 Task: Enable public transport information for Home in Summerton, South Carolina, United States.
Action: Mouse moved to (430, 114)
Screenshot: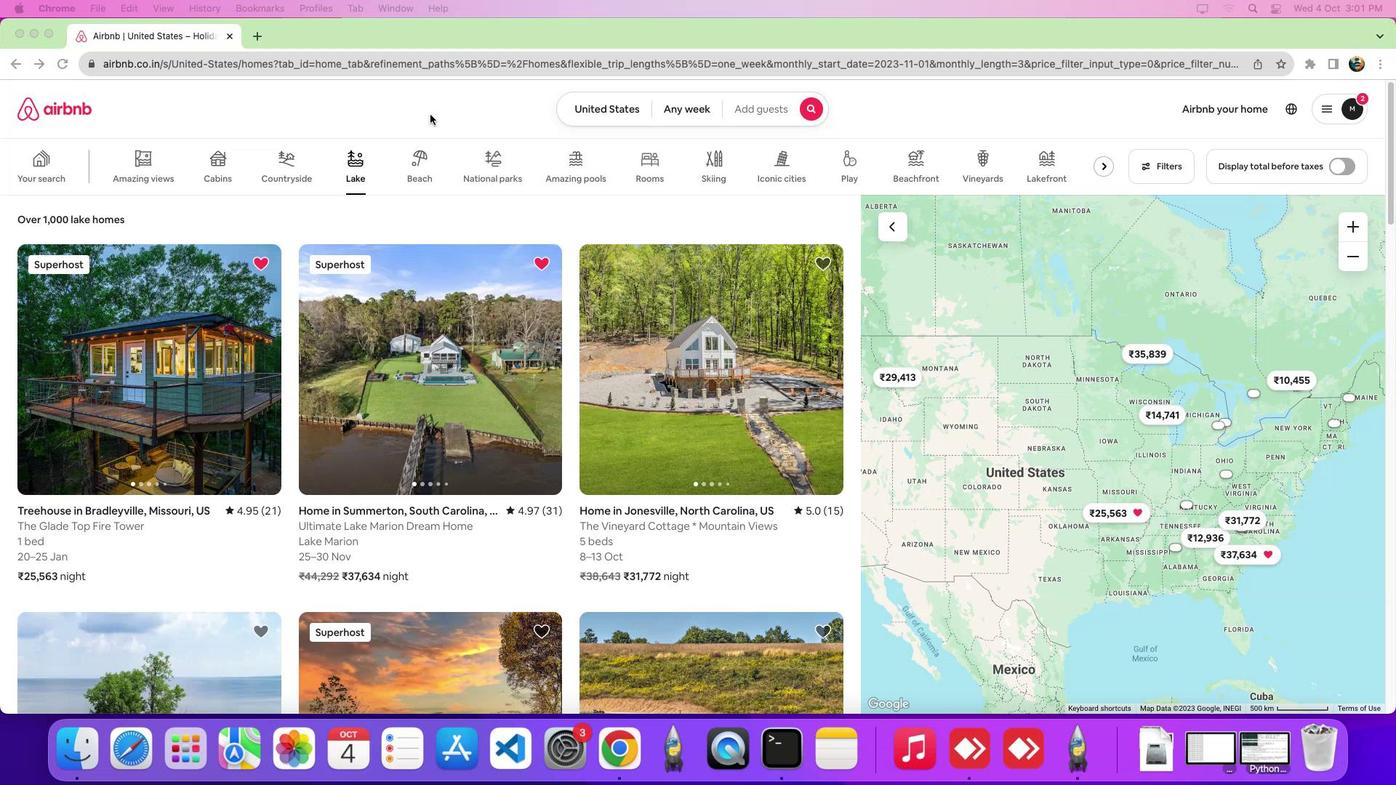 
Action: Mouse pressed left at (430, 114)
Screenshot: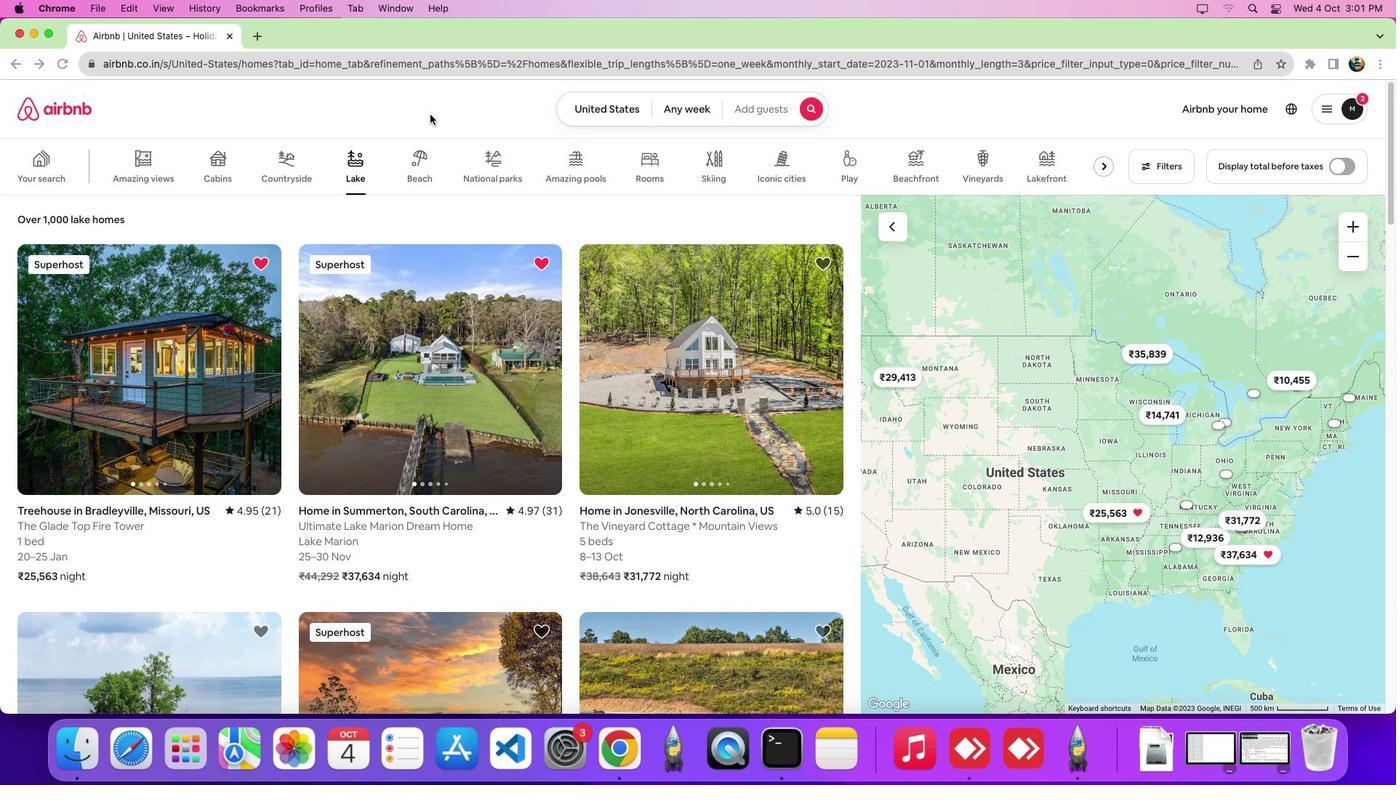 
Action: Mouse moved to (358, 173)
Screenshot: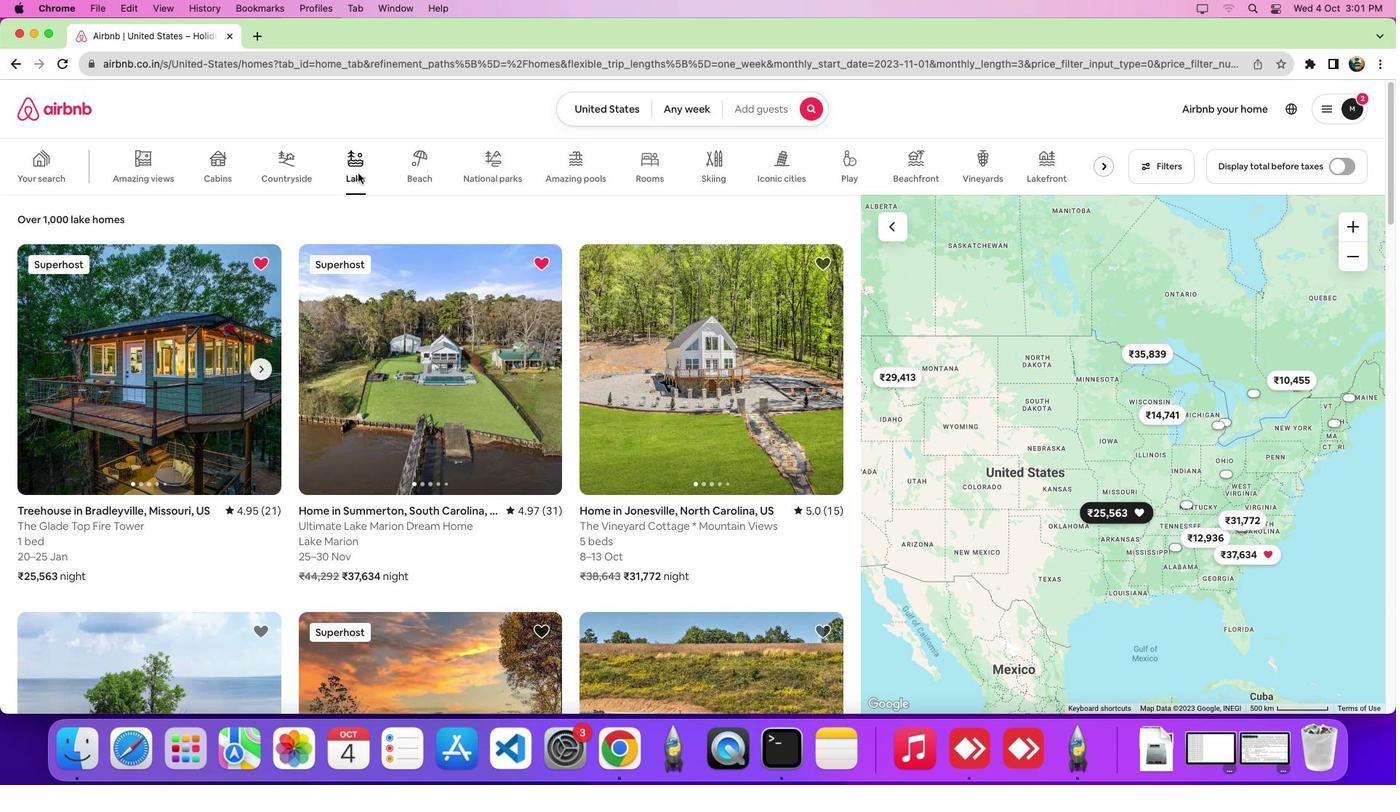 
Action: Mouse pressed left at (358, 173)
Screenshot: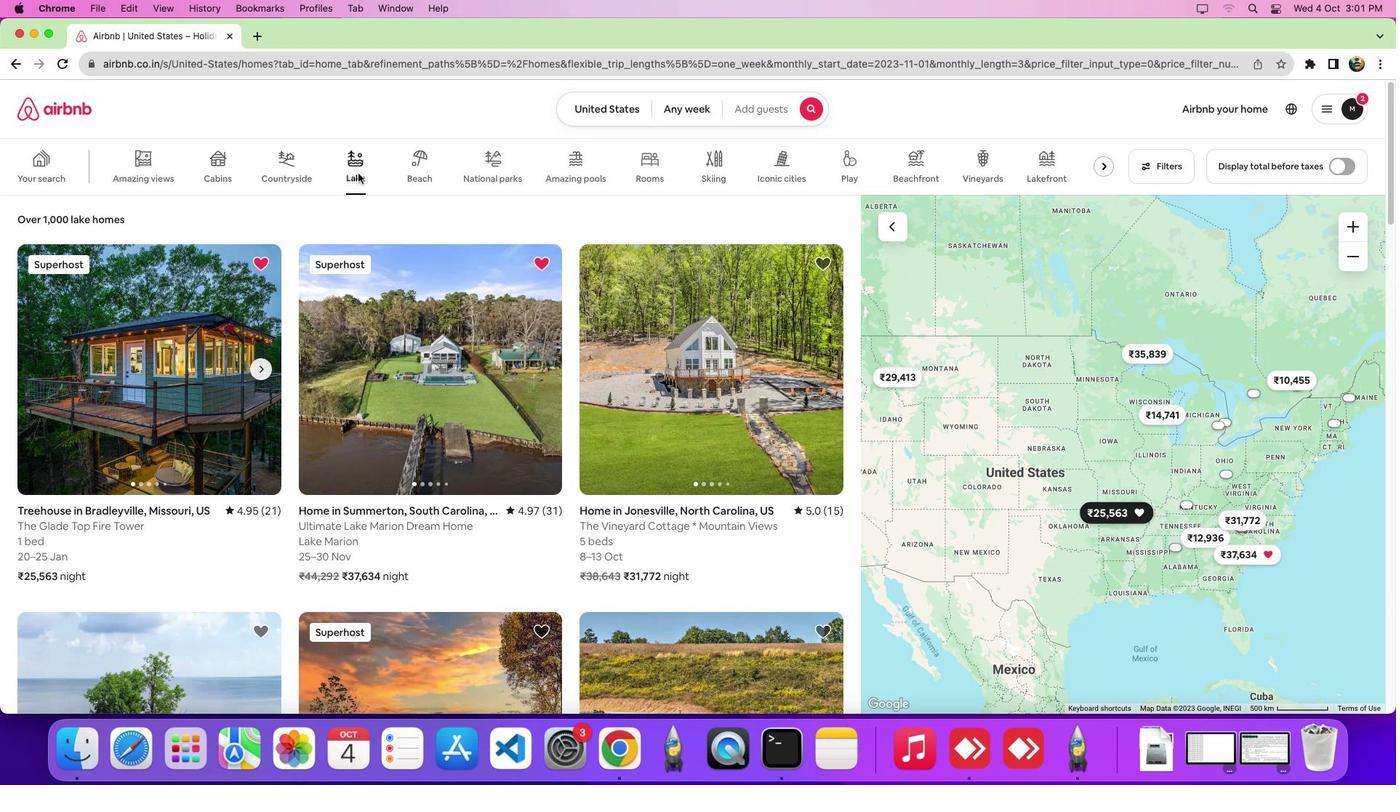 
Action: Mouse moved to (413, 348)
Screenshot: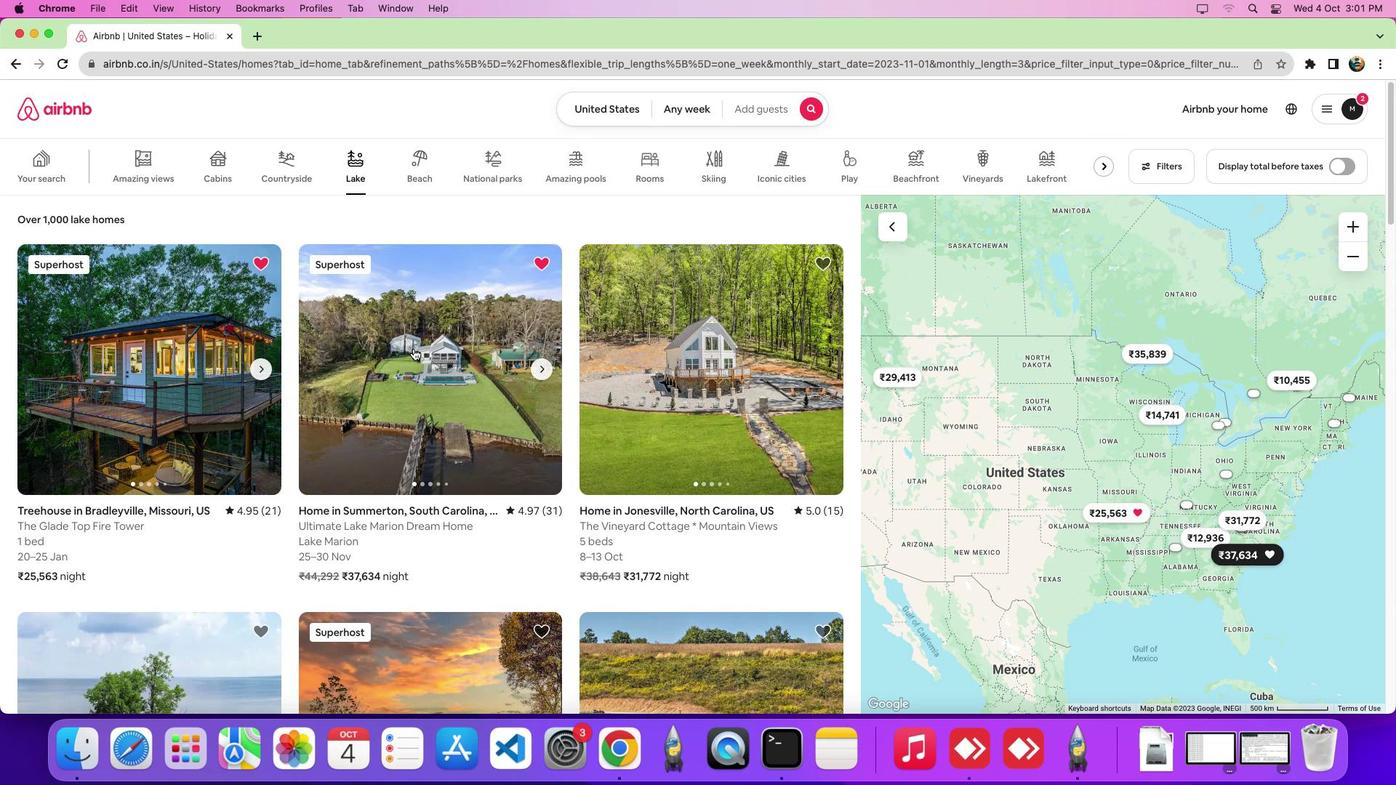 
Action: Mouse pressed left at (413, 348)
Screenshot: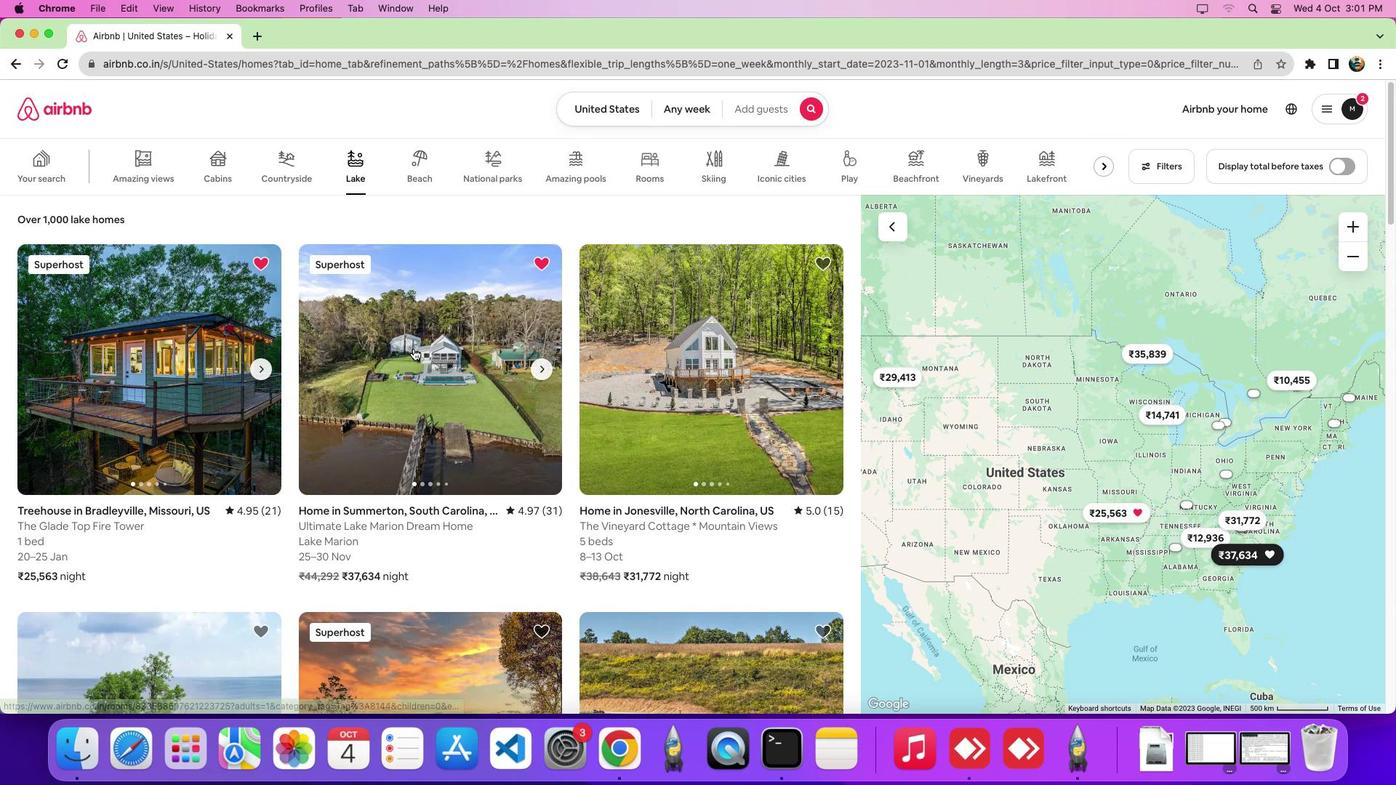 
Action: Mouse moved to (622, 353)
Screenshot: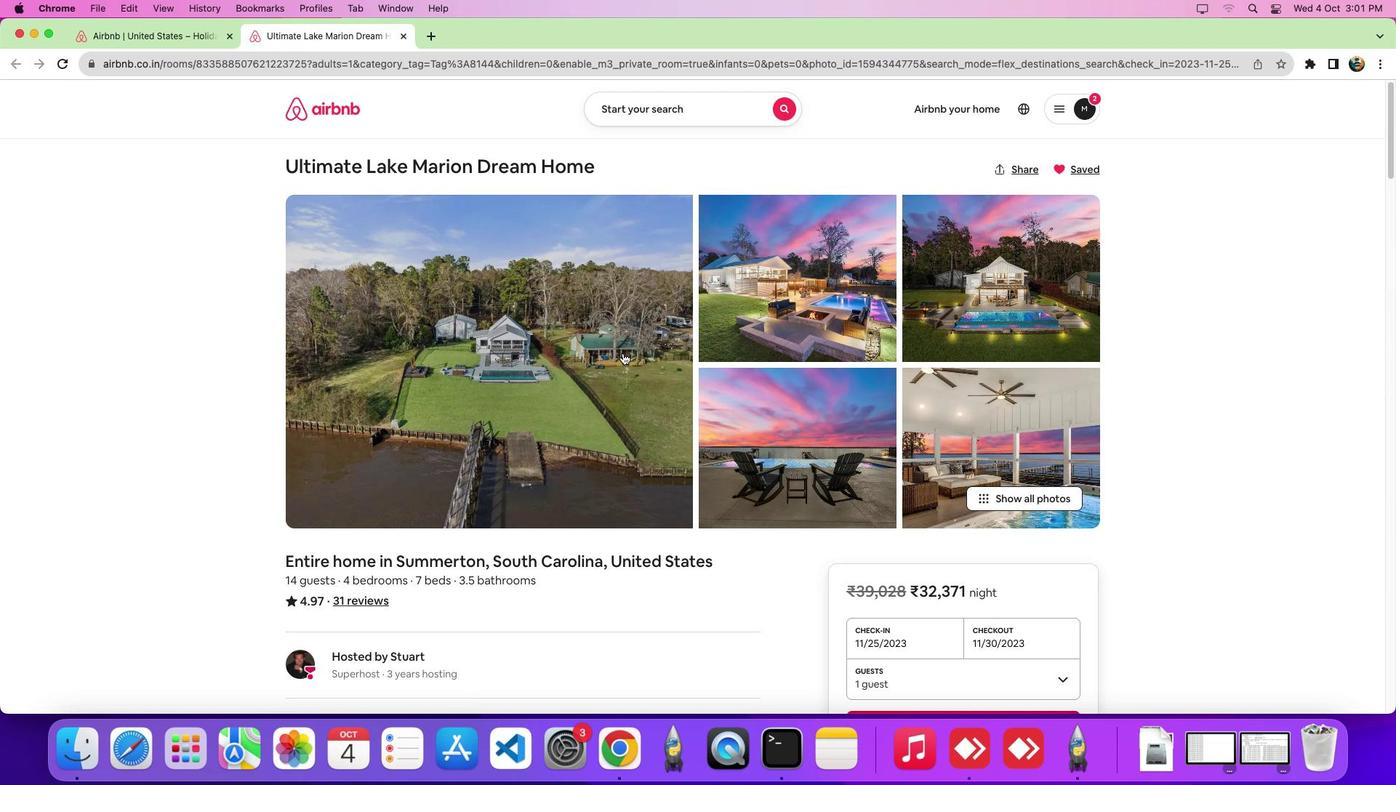 
Action: Mouse scrolled (622, 353) with delta (0, 0)
Screenshot: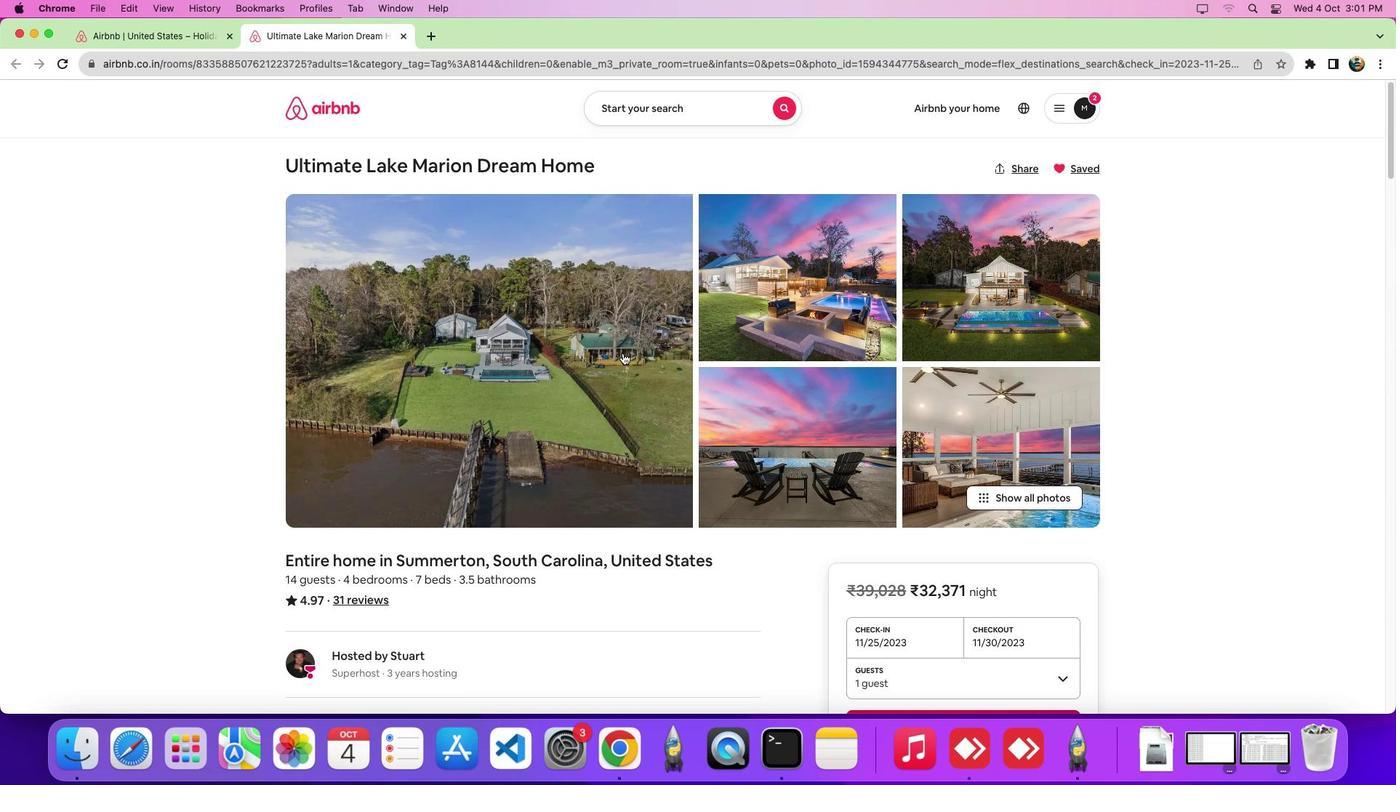 
Action: Mouse scrolled (622, 353) with delta (0, 0)
Screenshot: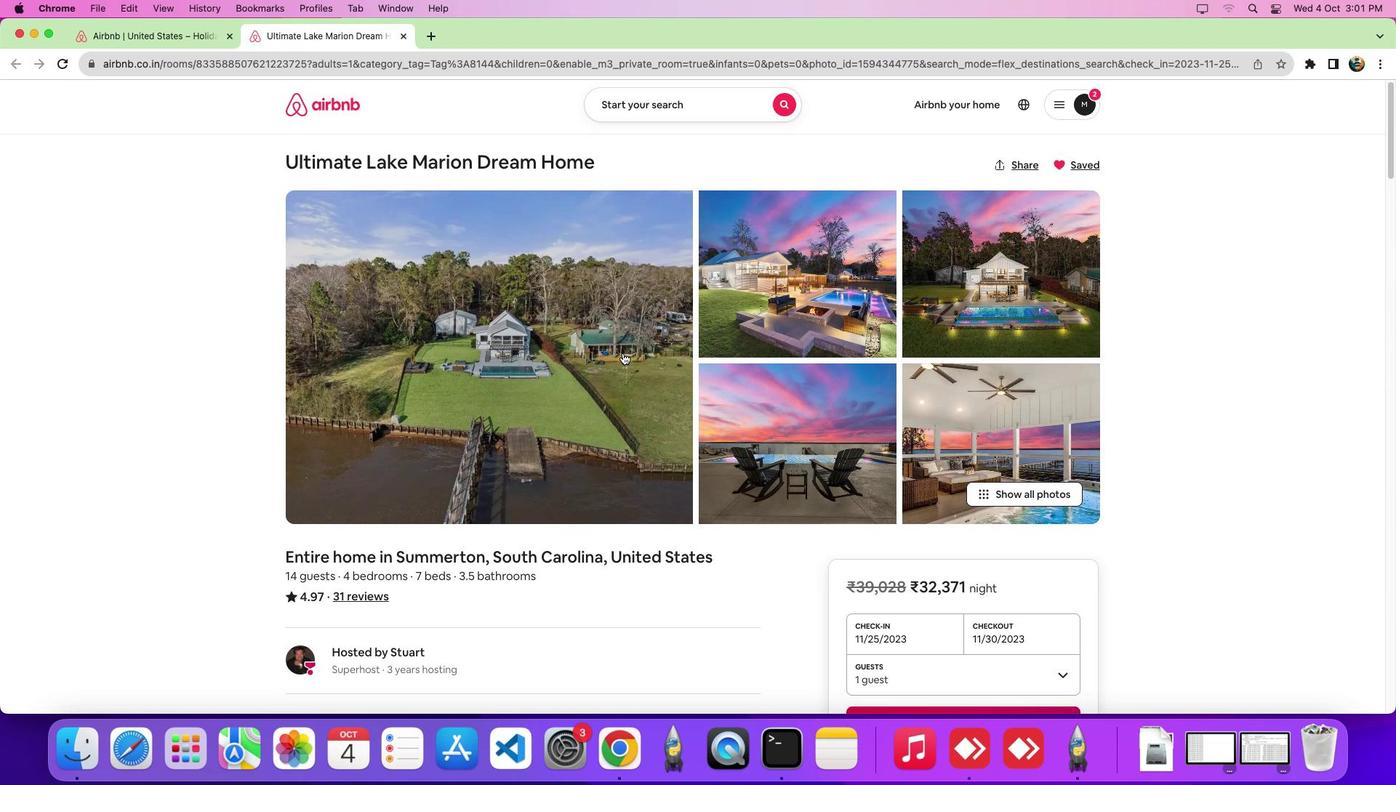 
Action: Mouse scrolled (622, 353) with delta (0, 0)
Screenshot: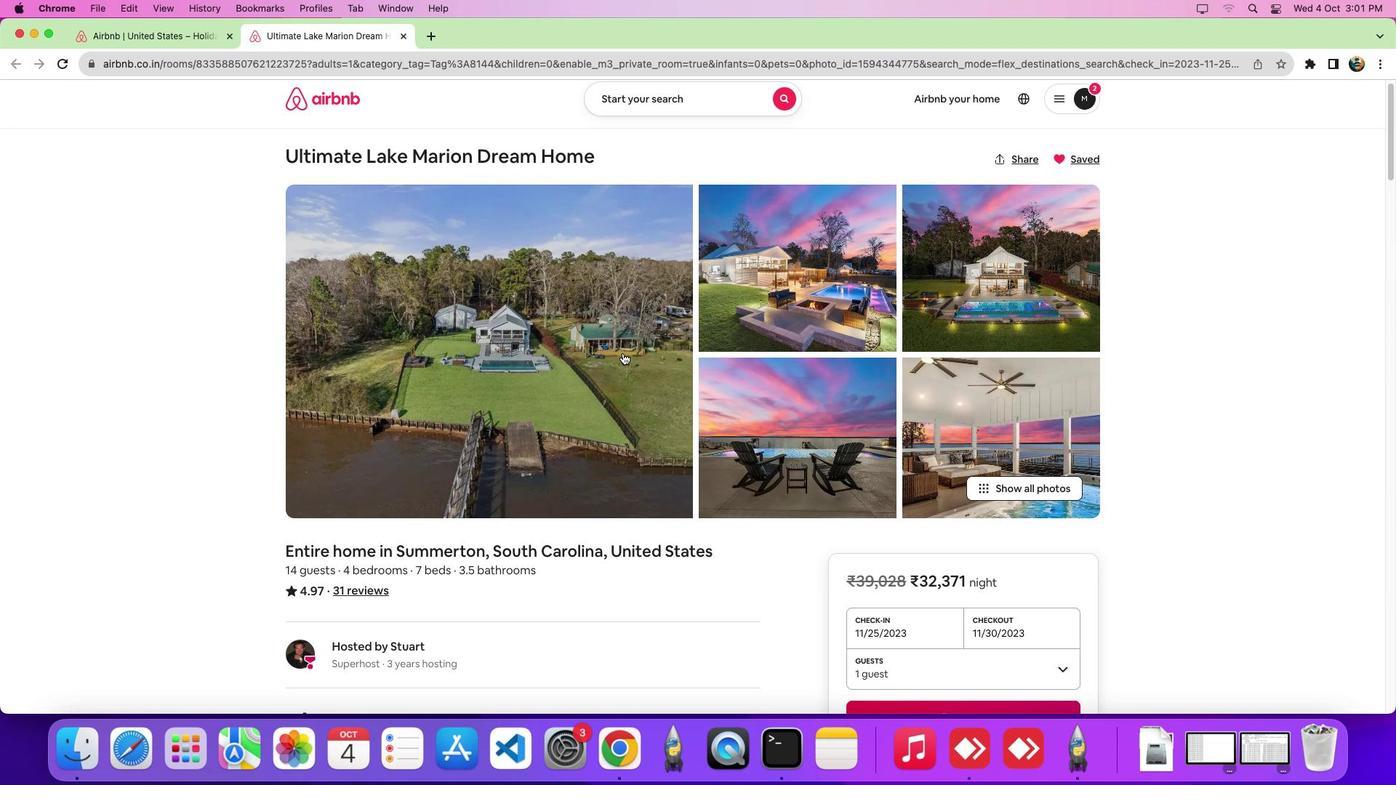 
Action: Mouse scrolled (622, 353) with delta (0, 0)
Screenshot: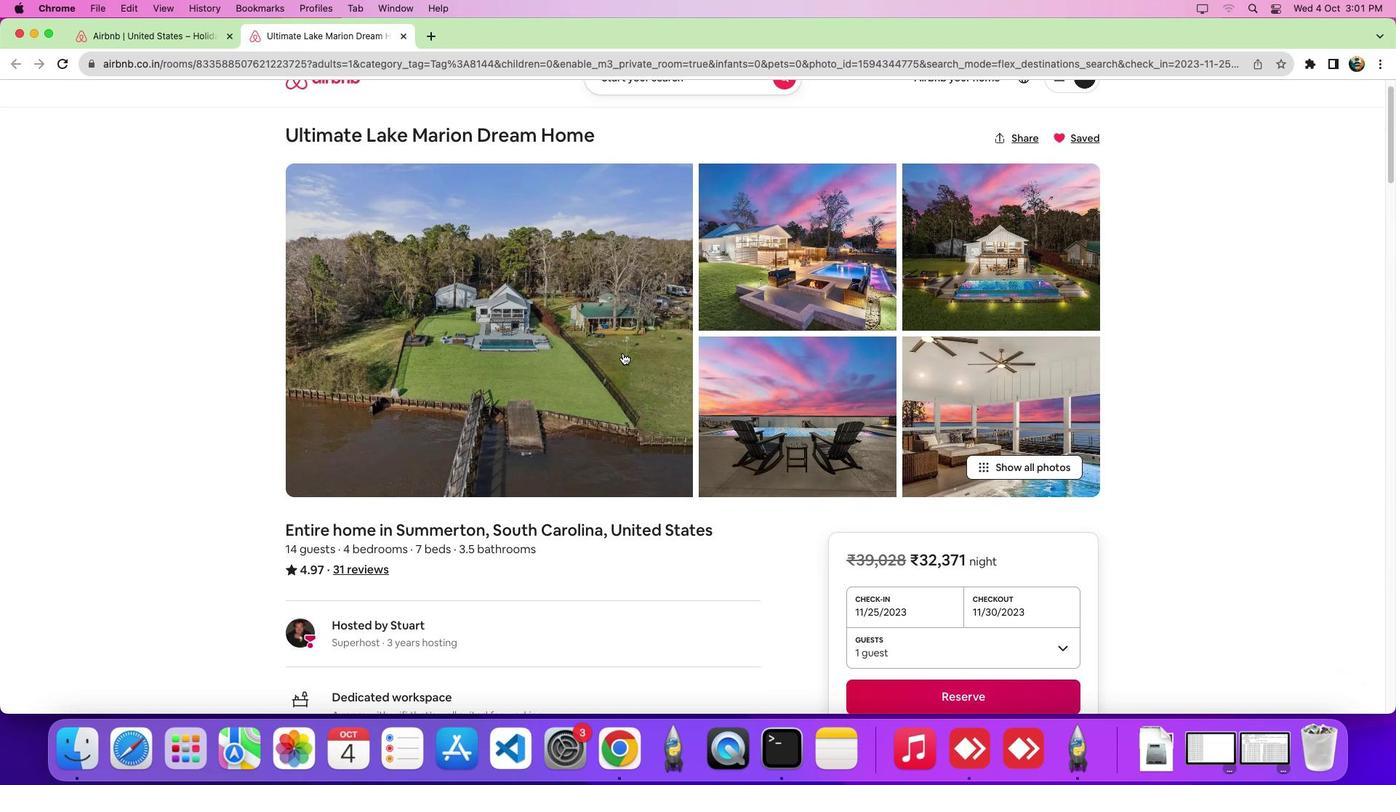 
Action: Mouse scrolled (622, 353) with delta (0, -4)
Screenshot: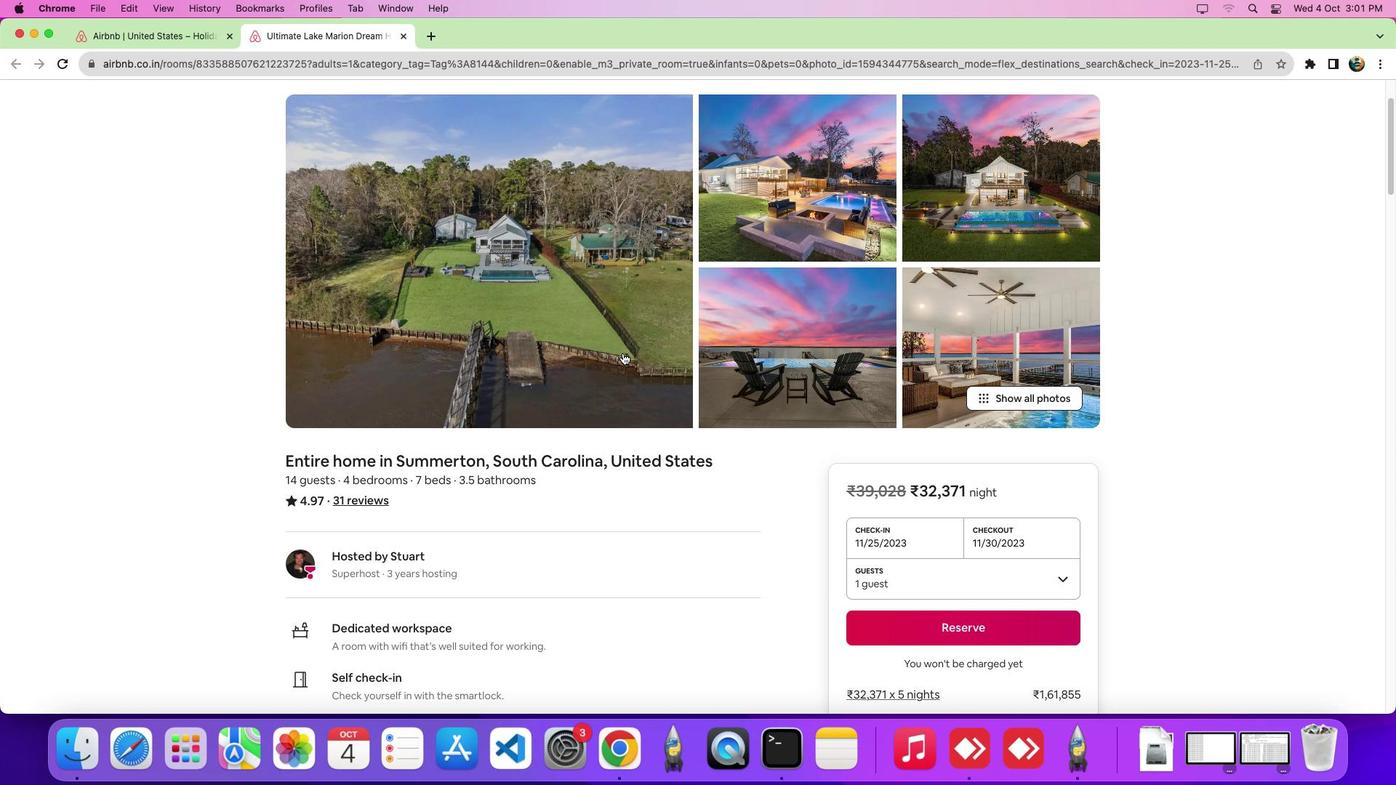 
Action: Mouse scrolled (622, 353) with delta (0, -6)
Screenshot: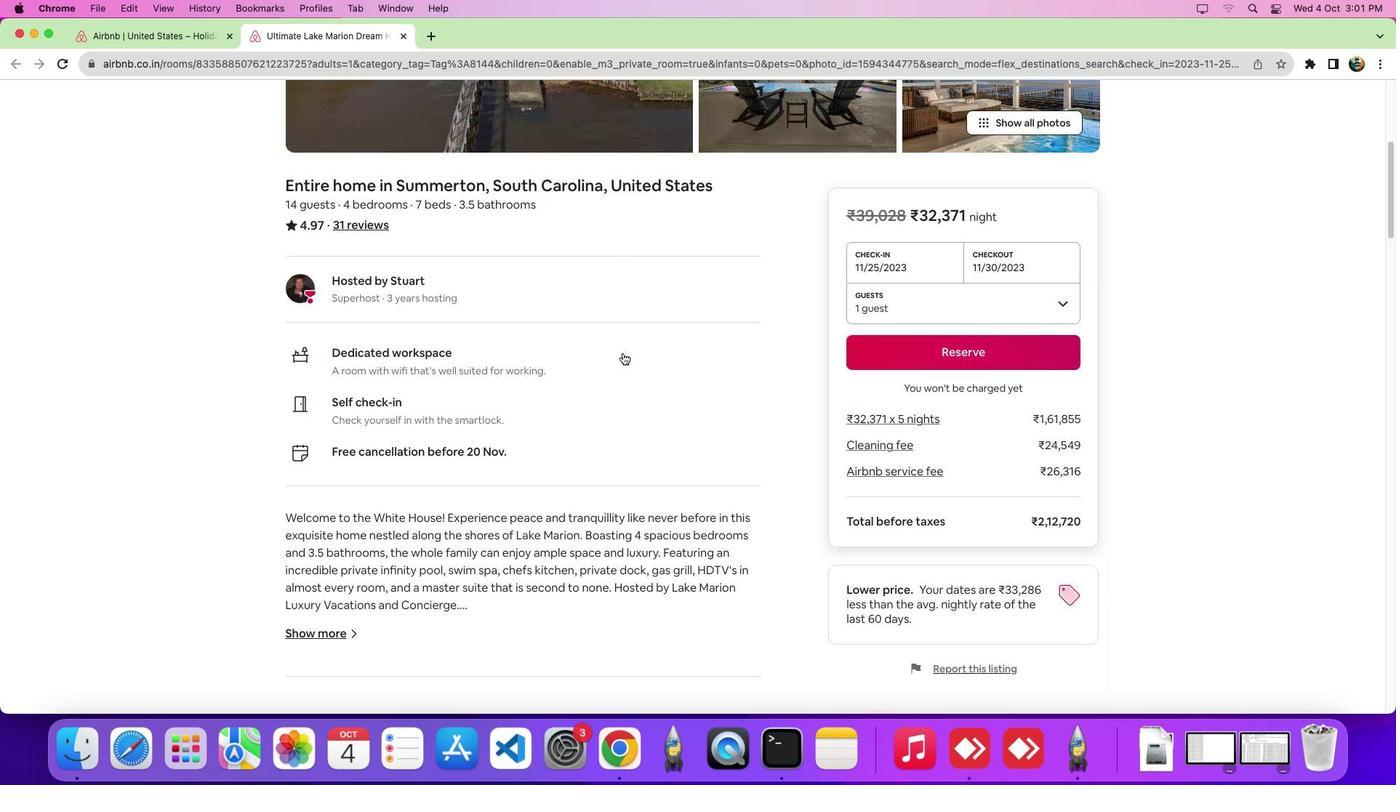 
Action: Mouse scrolled (622, 353) with delta (0, 0)
Screenshot: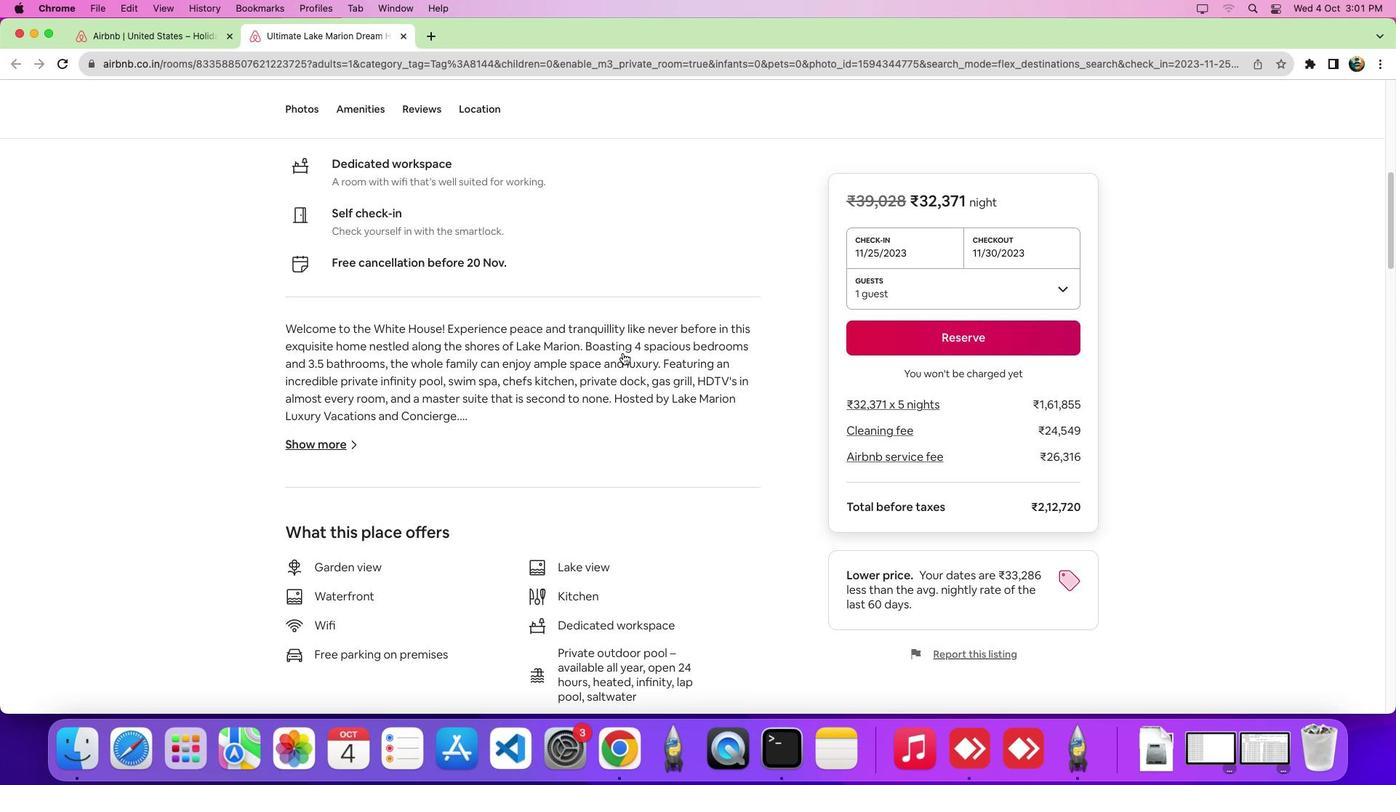 
Action: Mouse scrolled (622, 353) with delta (0, 0)
Screenshot: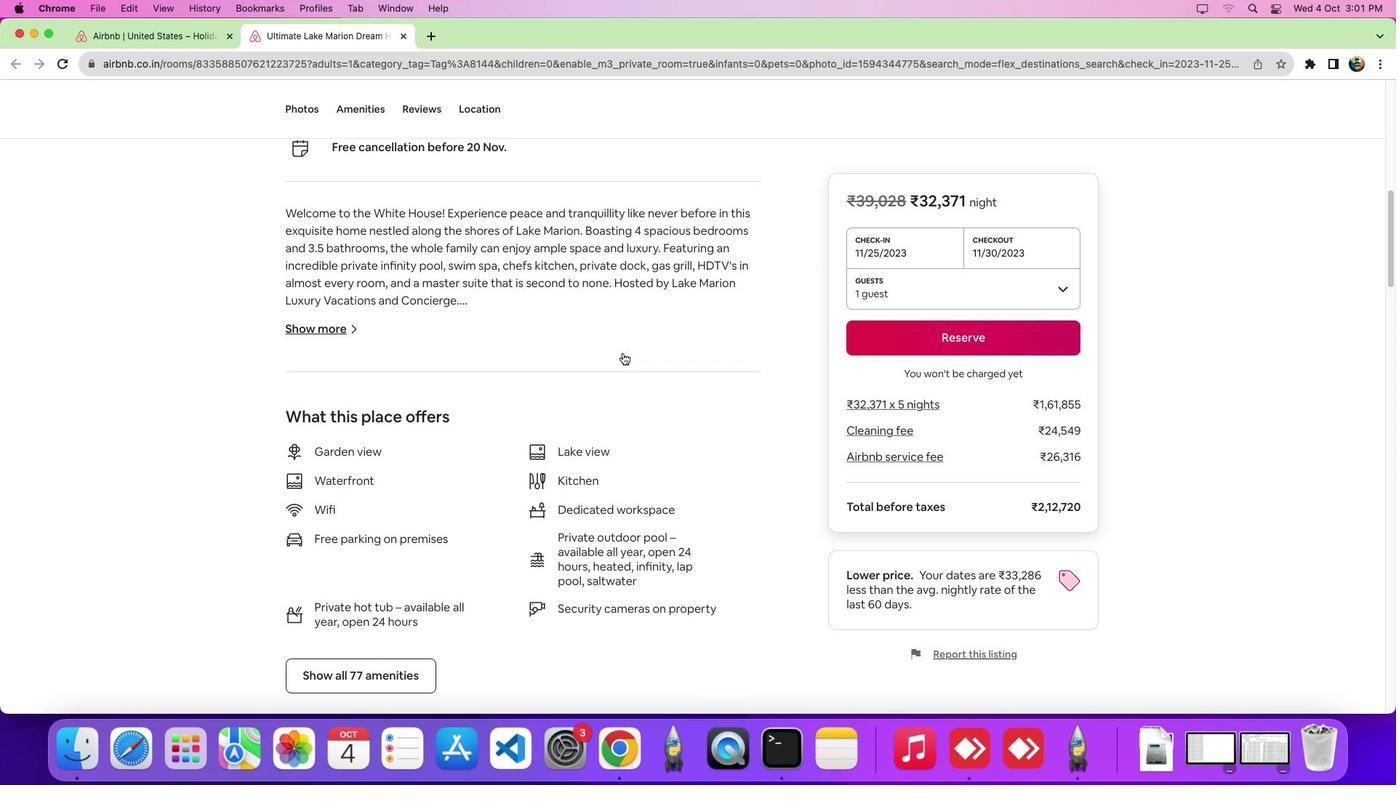 
Action: Mouse scrolled (622, 353) with delta (0, -5)
Screenshot: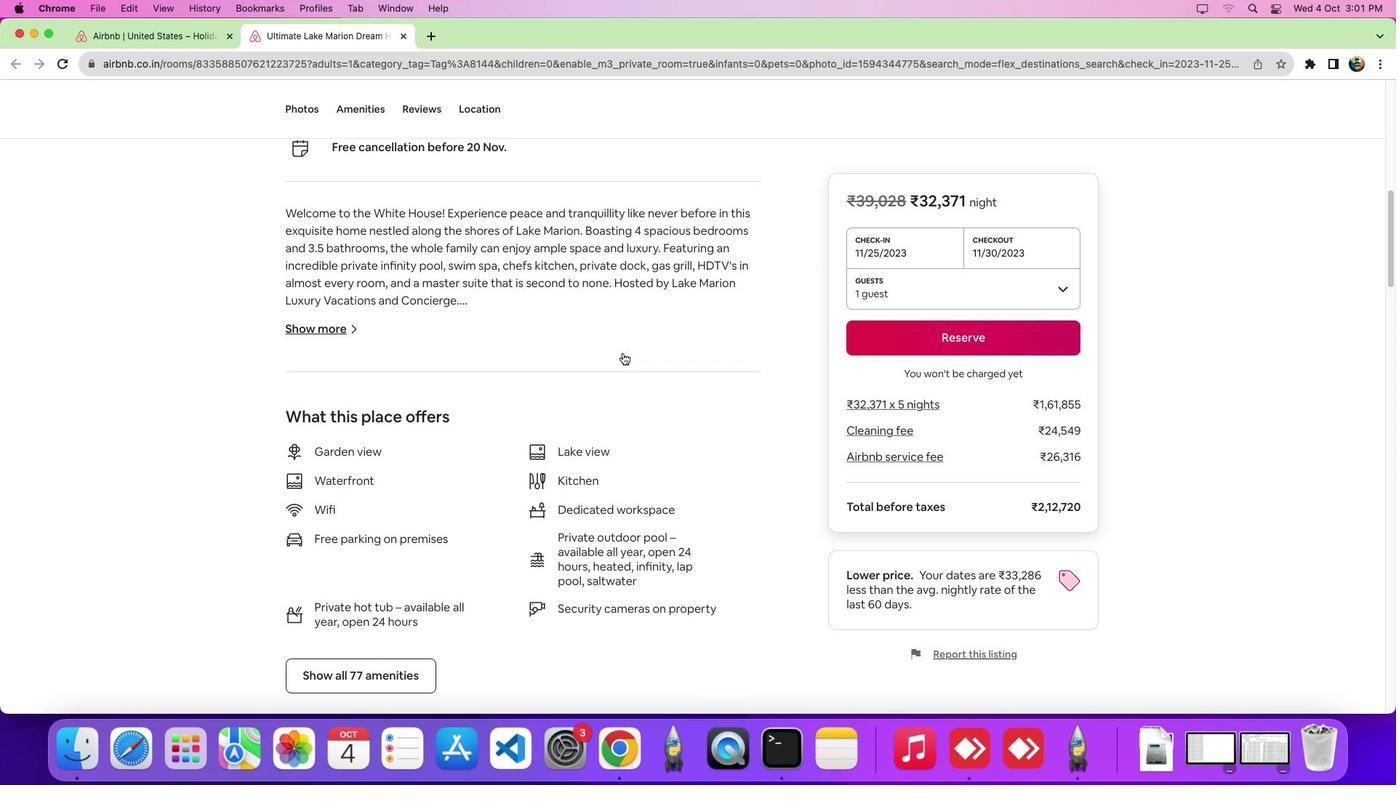 
Action: Mouse scrolled (622, 353) with delta (0, -7)
Screenshot: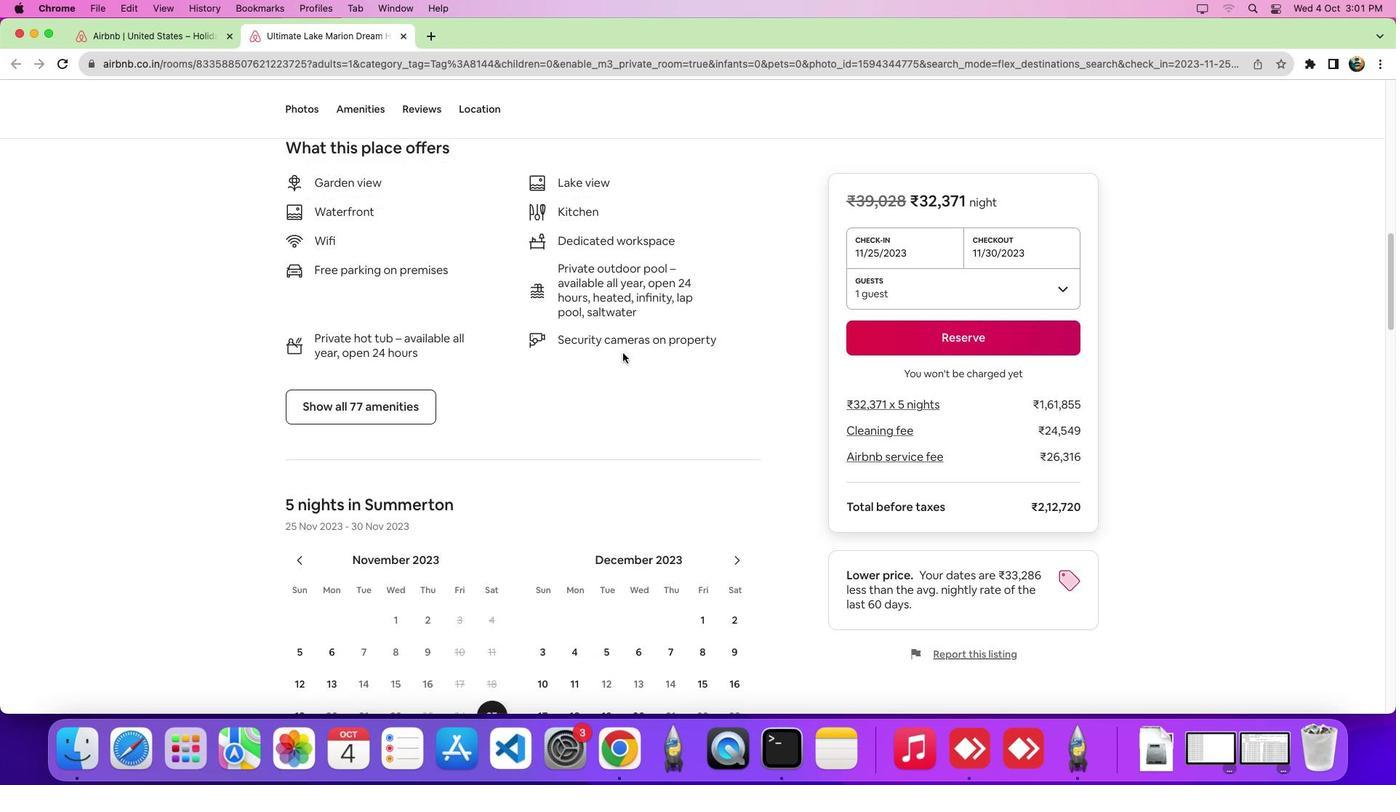 
Action: Mouse scrolled (622, 353) with delta (0, 0)
Screenshot: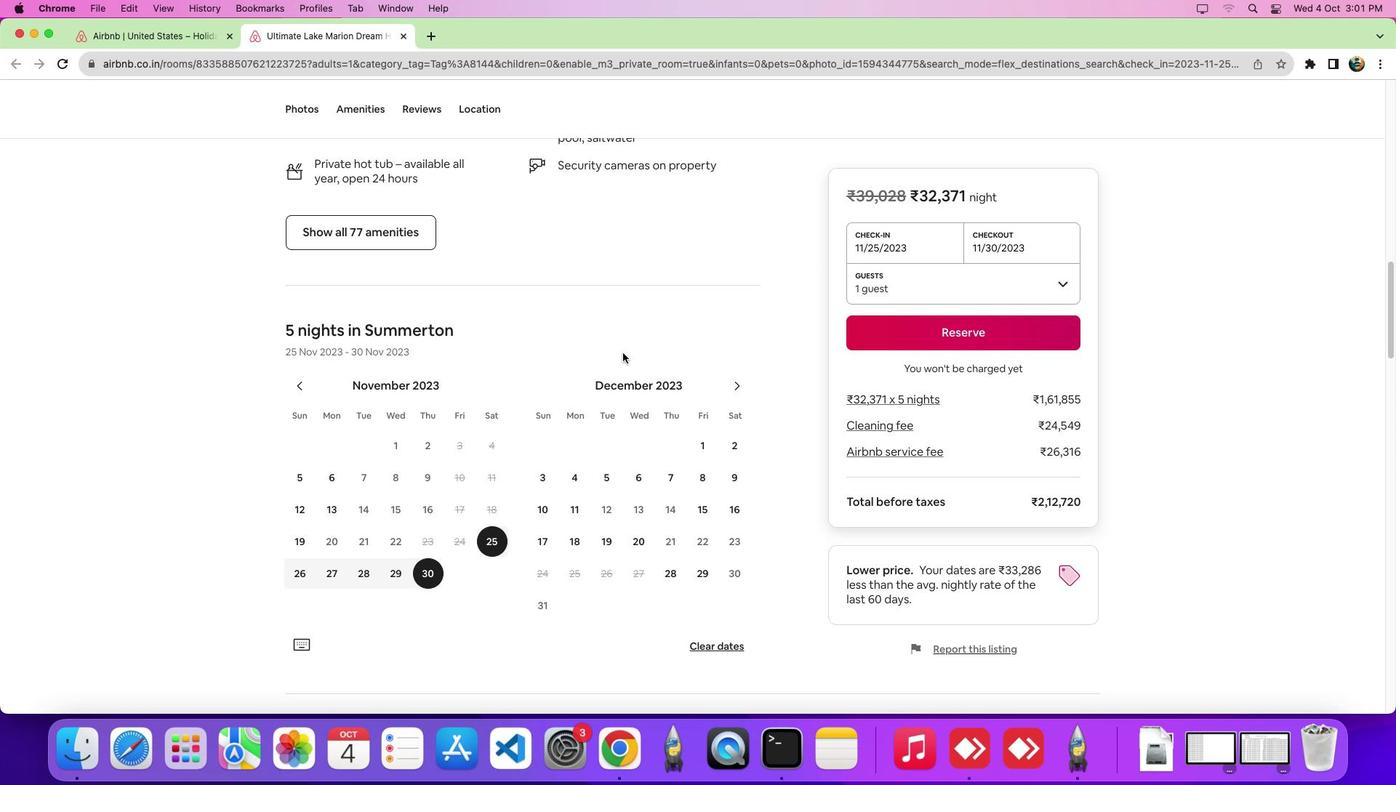 
Action: Mouse moved to (484, 104)
Screenshot: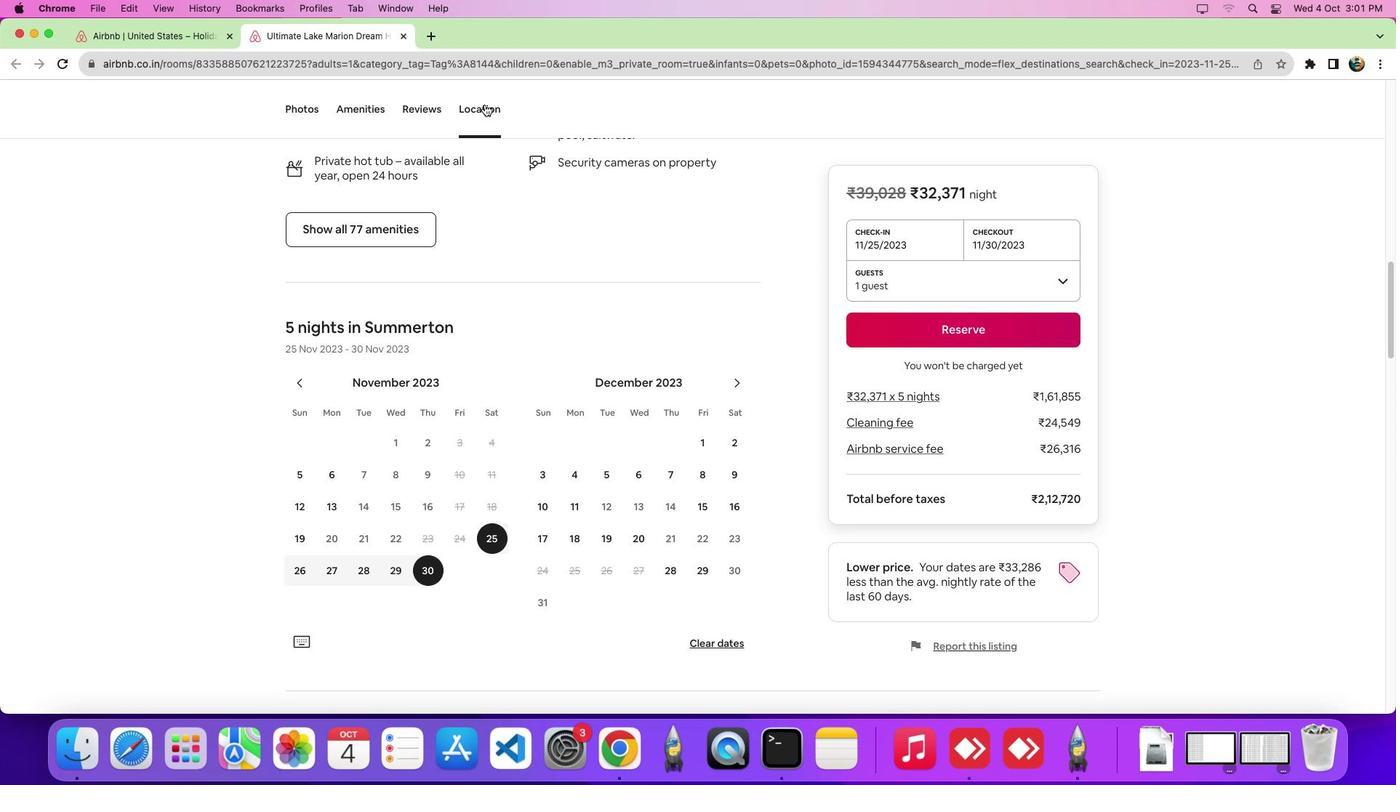 
Action: Mouse pressed left at (484, 104)
Screenshot: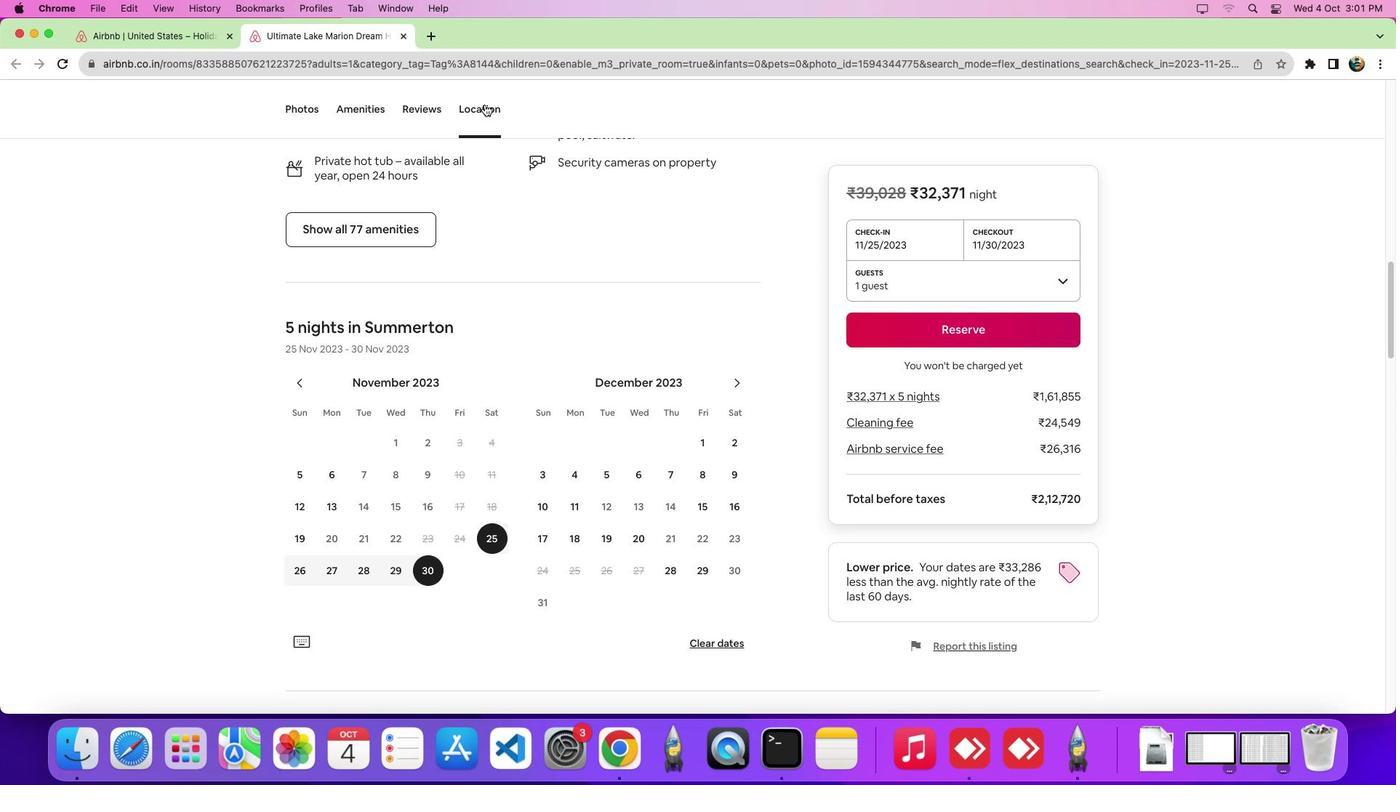 
Action: Mouse moved to (819, 320)
Screenshot: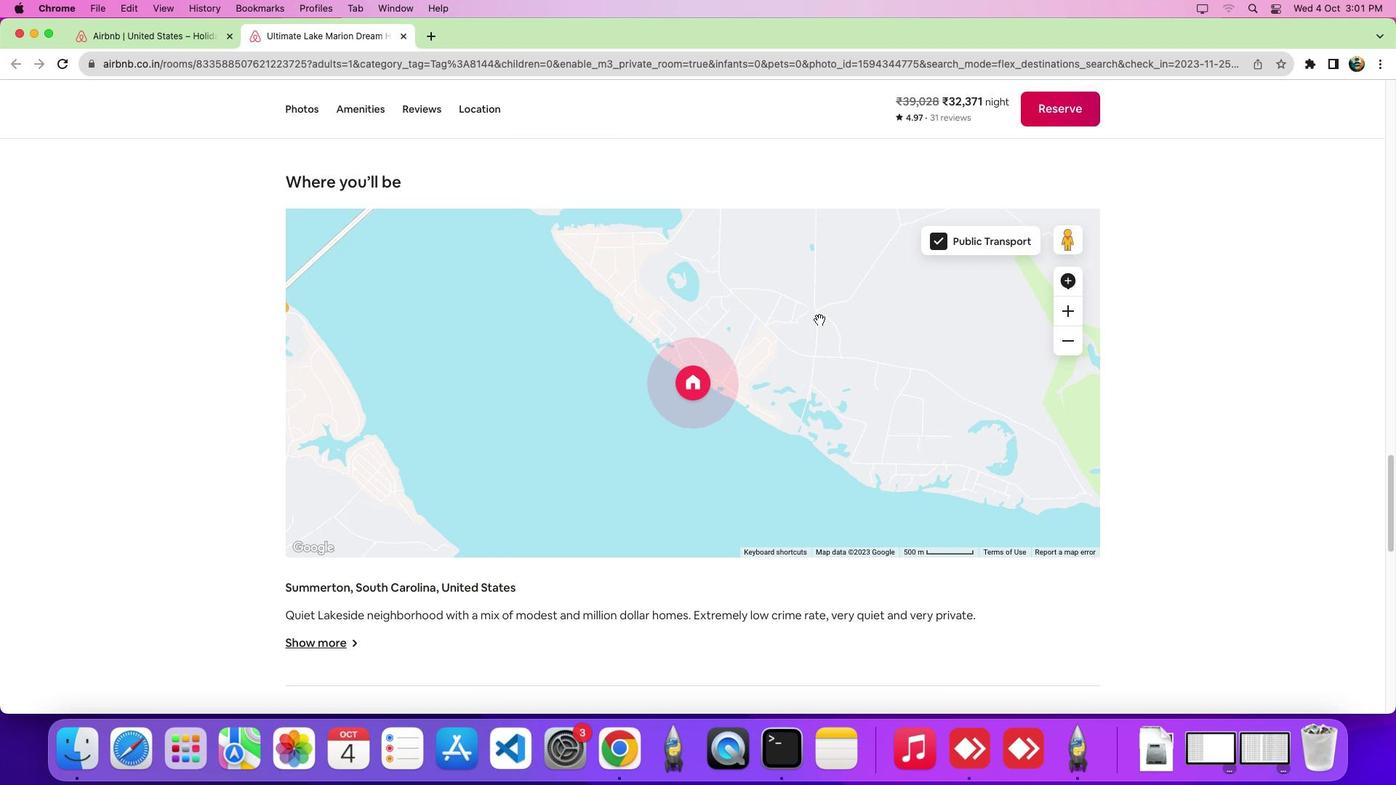
Action: Mouse scrolled (819, 320) with delta (0, 0)
Screenshot: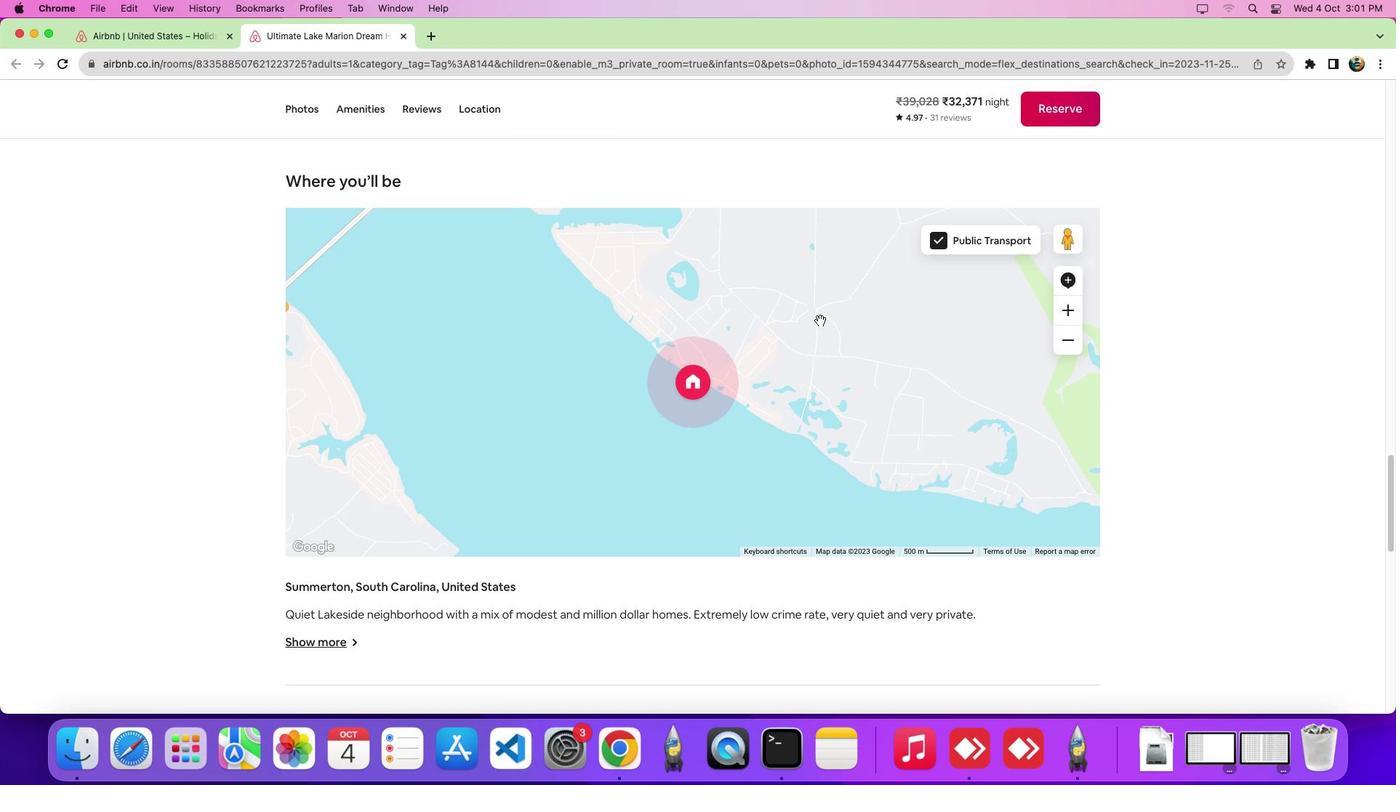 
Action: Mouse moved to (820, 320)
Screenshot: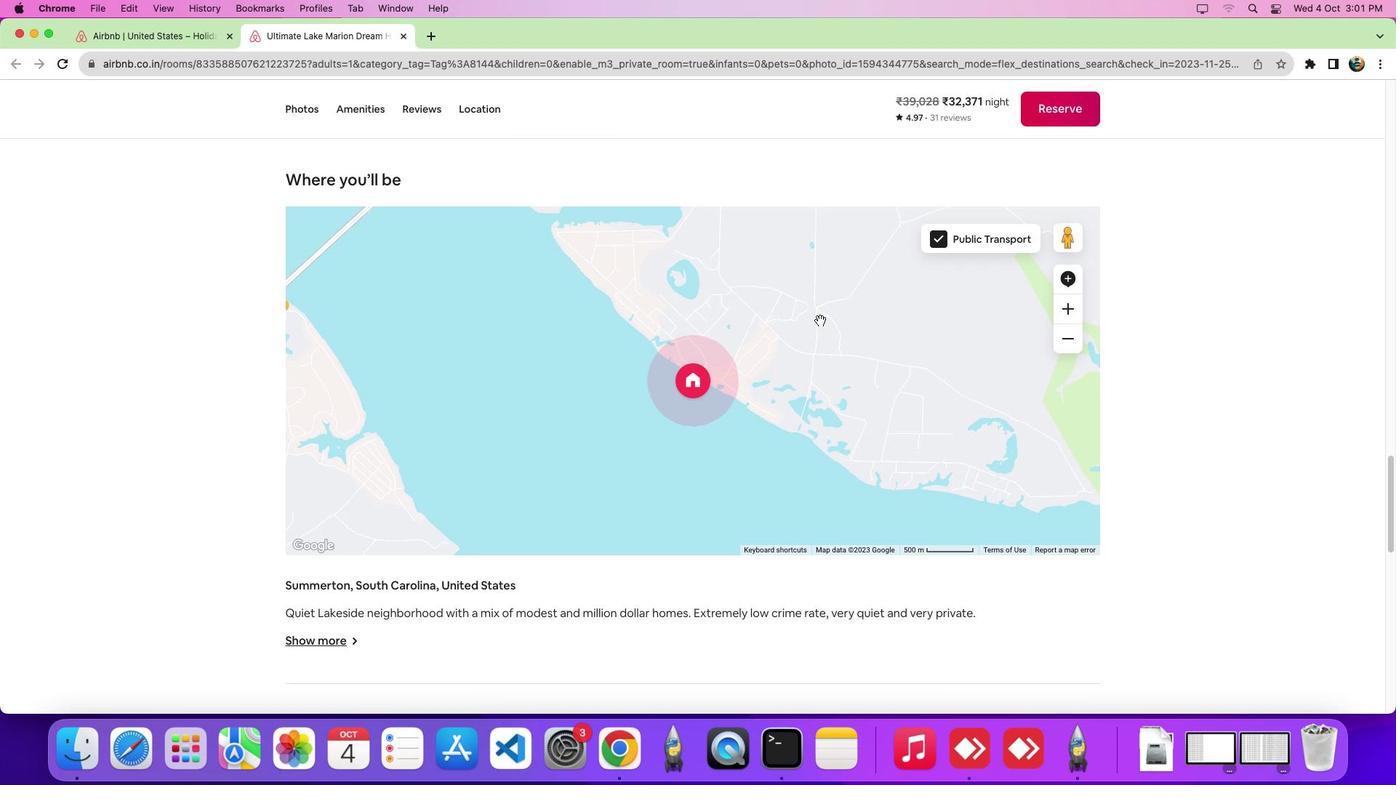 
Action: Mouse scrolled (820, 320) with delta (0, 0)
Screenshot: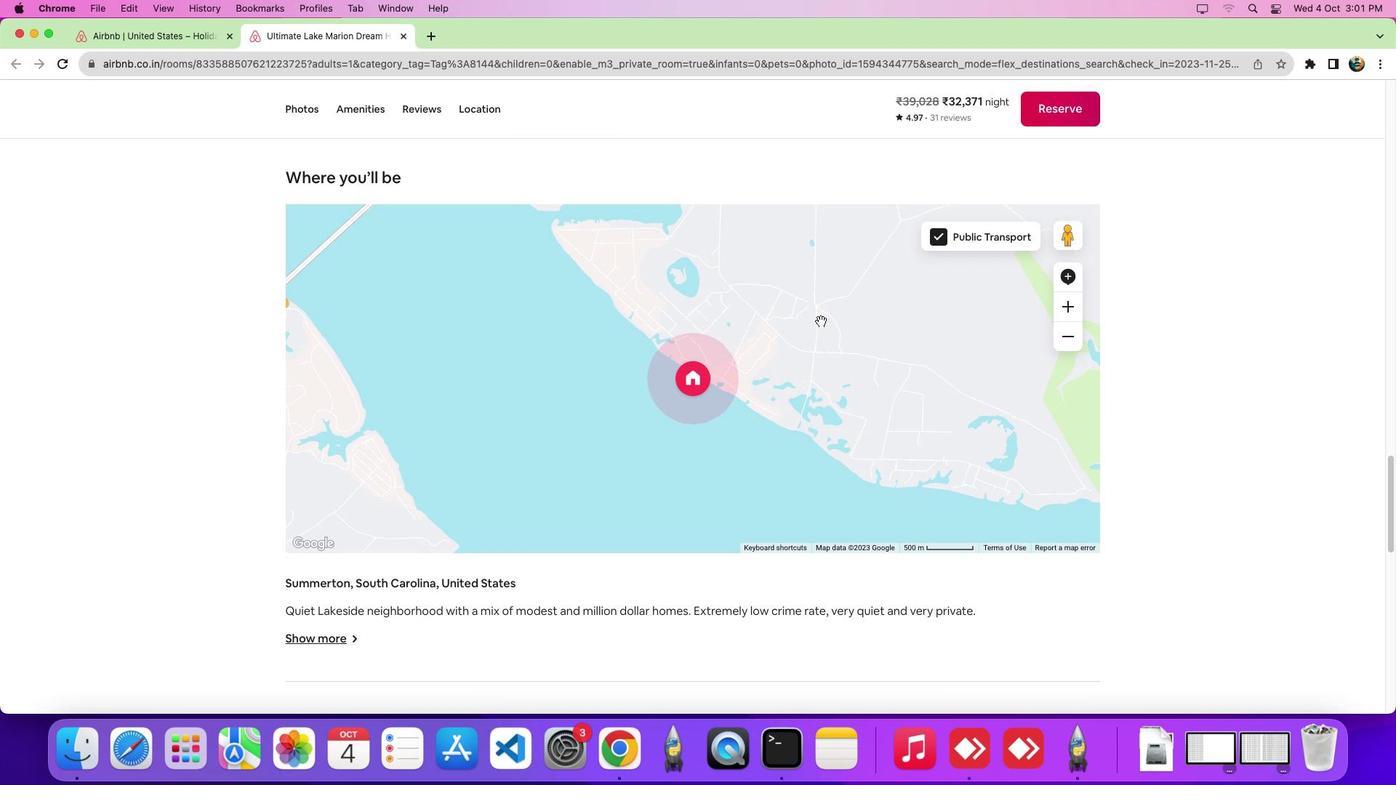 
Action: Mouse moved to (944, 236)
Screenshot: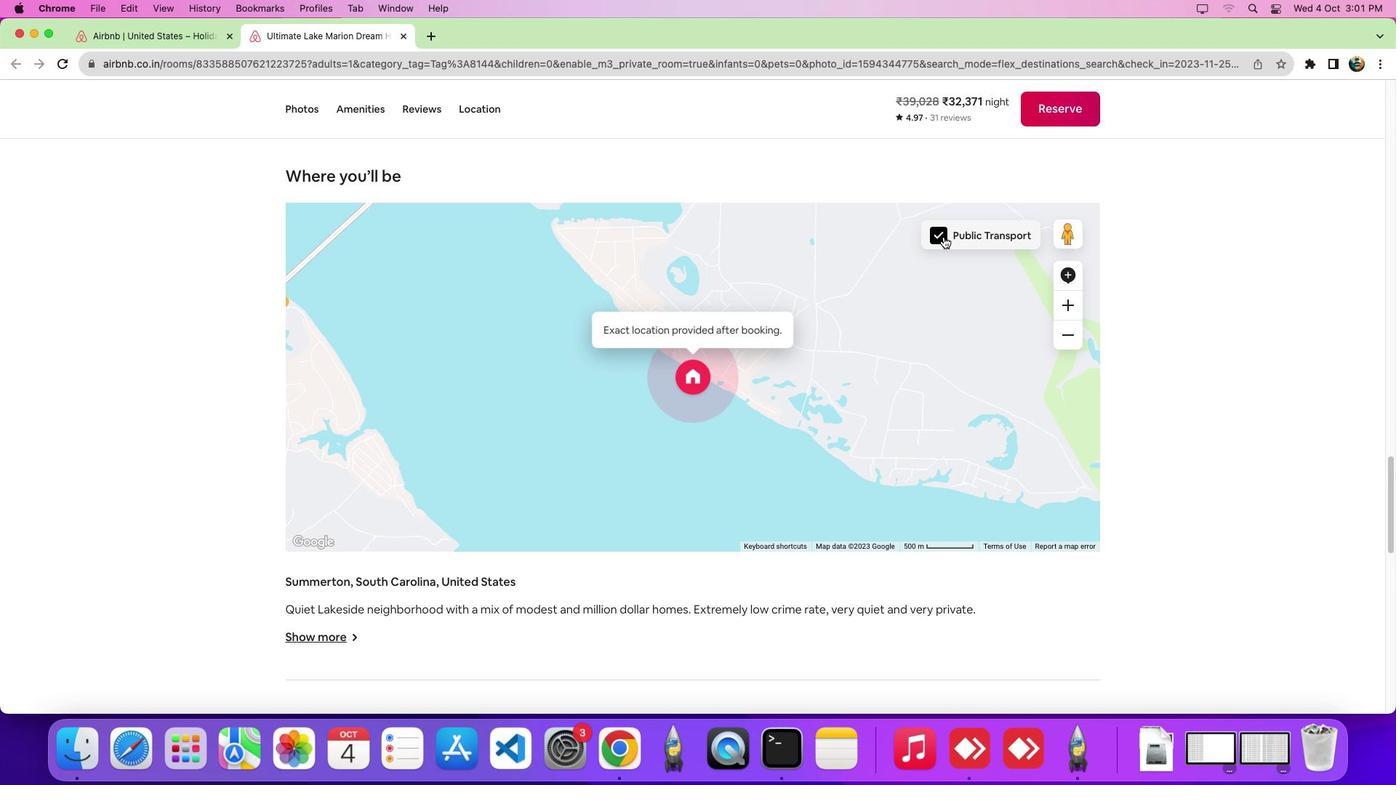 
Action: Mouse pressed left at (944, 236)
Screenshot: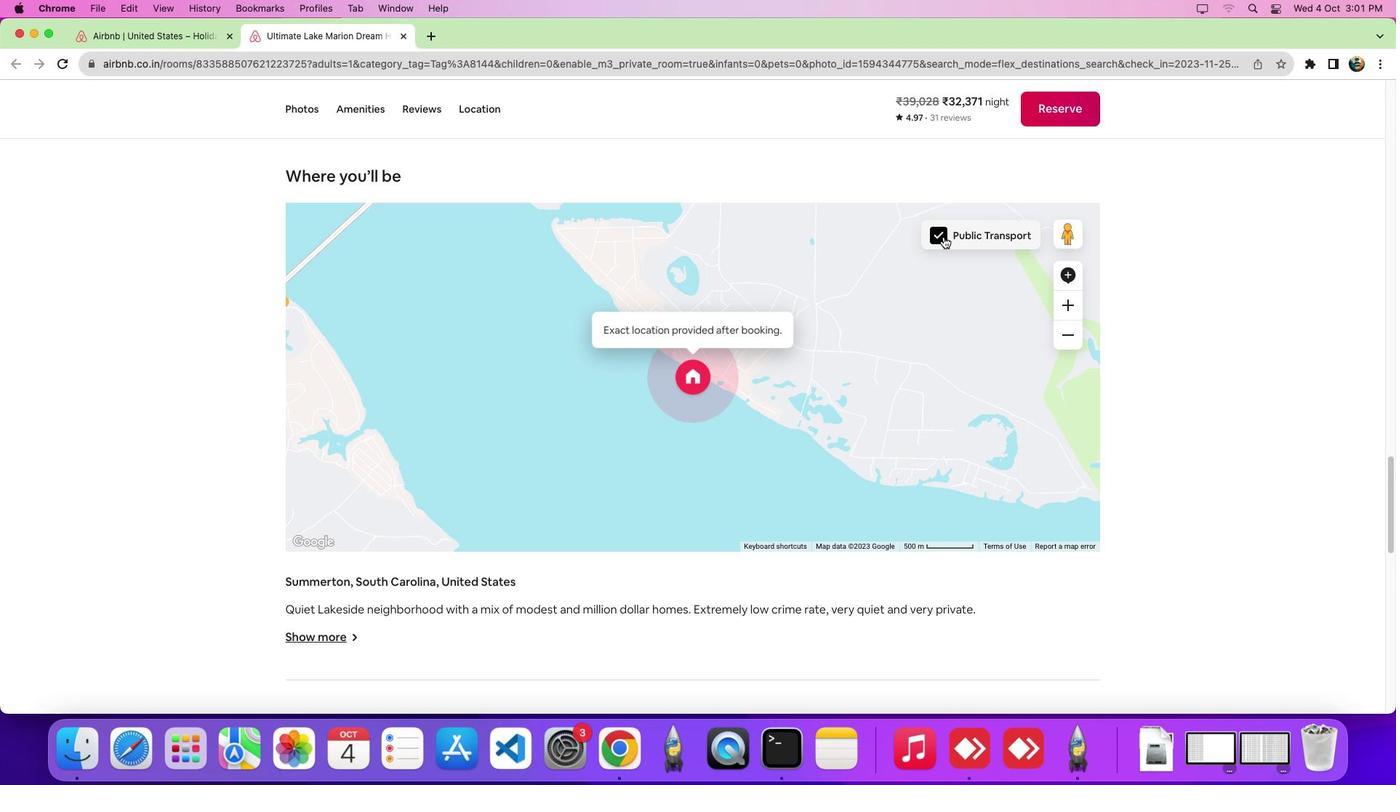 
Action: Mouse pressed left at (944, 236)
Screenshot: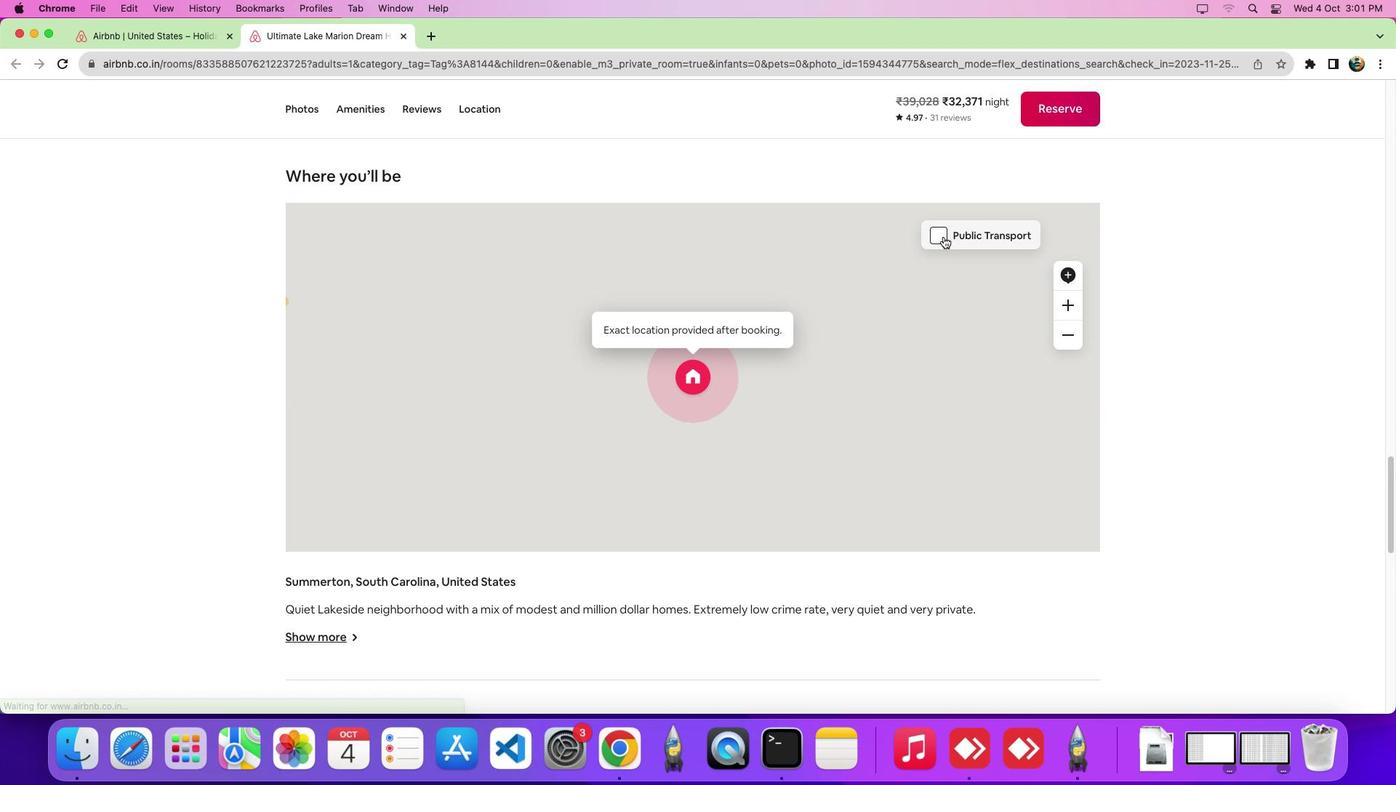 
